 Task: Calculate sale proceeds for selling your house in Los Angeles.
Action: Mouse moved to (703, 124)
Screenshot: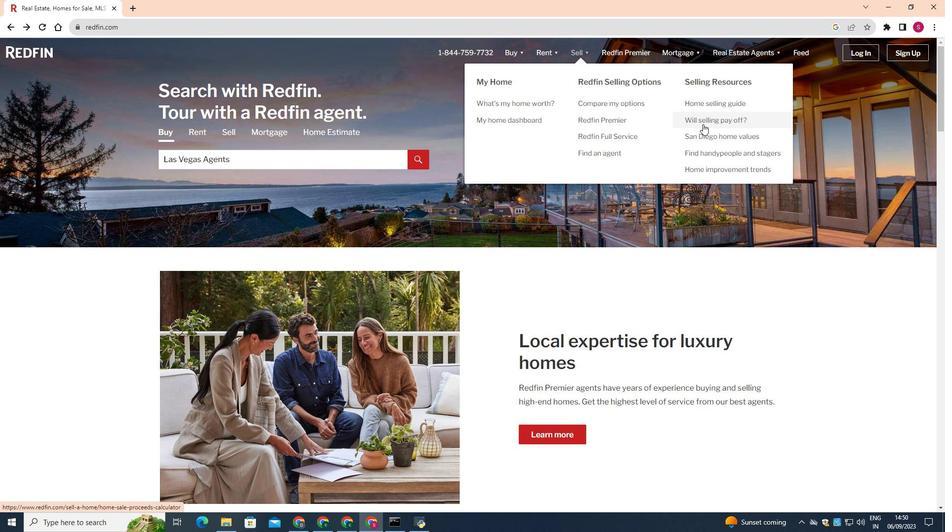 
Action: Mouse pressed left at (703, 124)
Screenshot: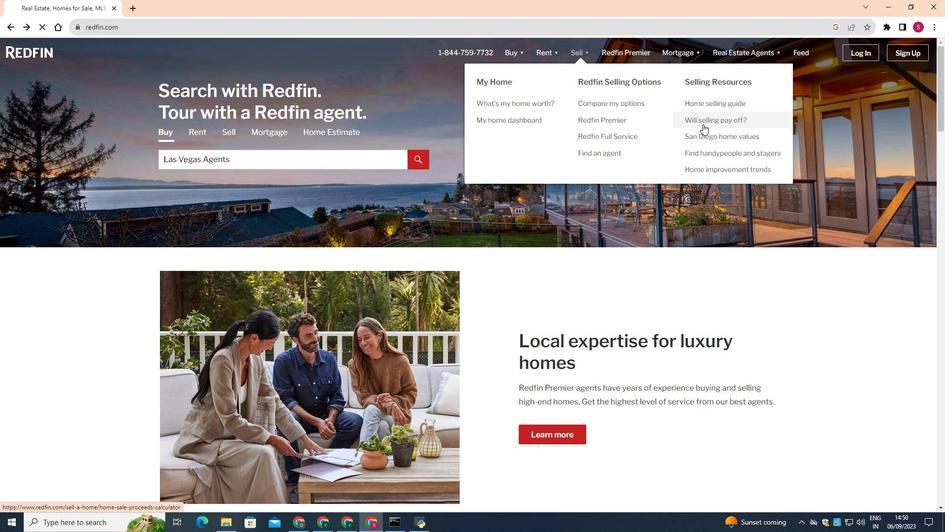 
Action: Mouse moved to (200, 223)
Screenshot: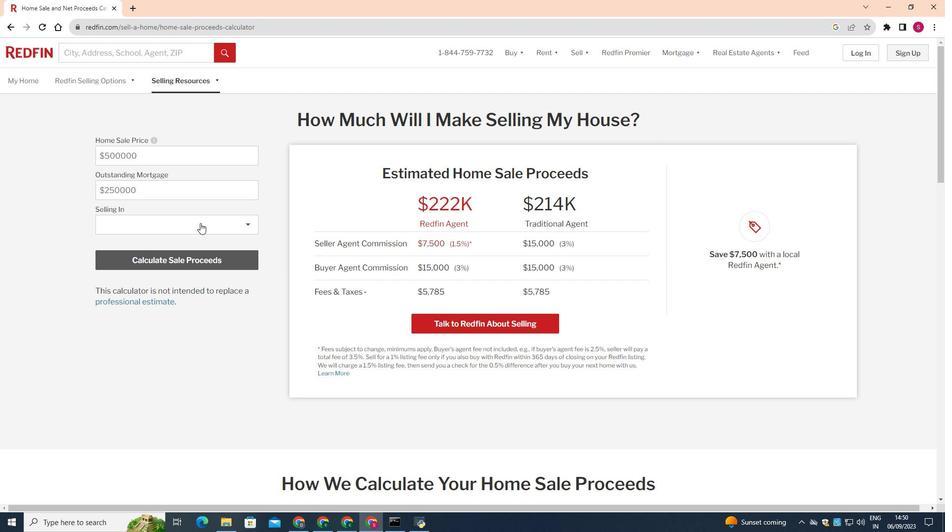 
Action: Mouse pressed left at (200, 223)
Screenshot: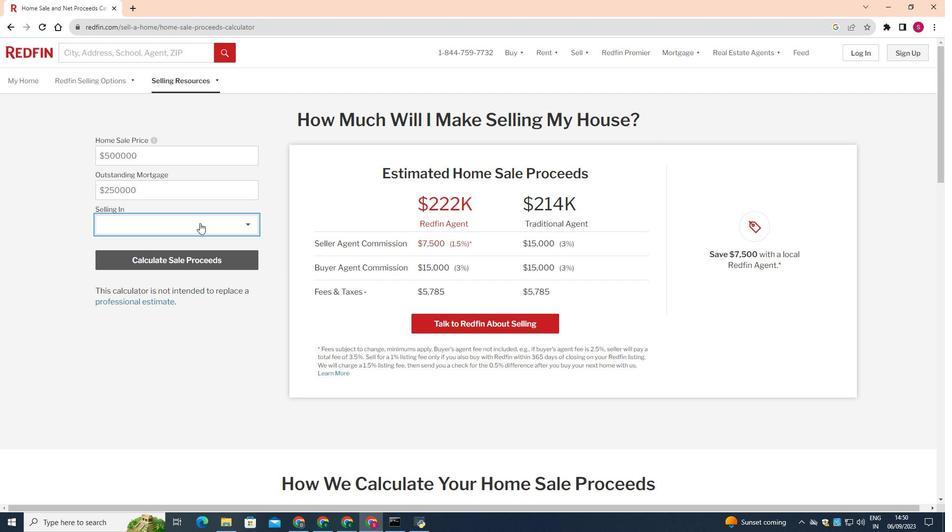 
Action: Mouse moved to (180, 283)
Screenshot: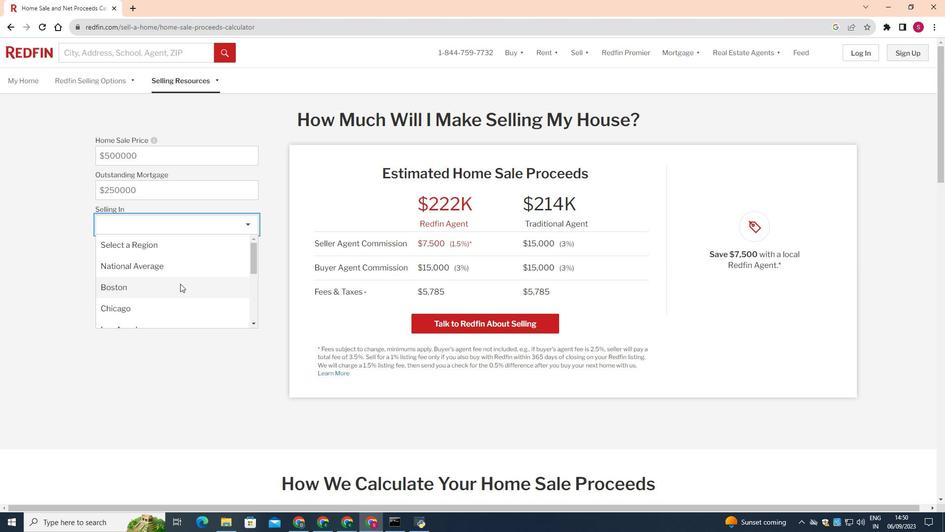 
Action: Mouse scrolled (180, 283) with delta (0, 0)
Screenshot: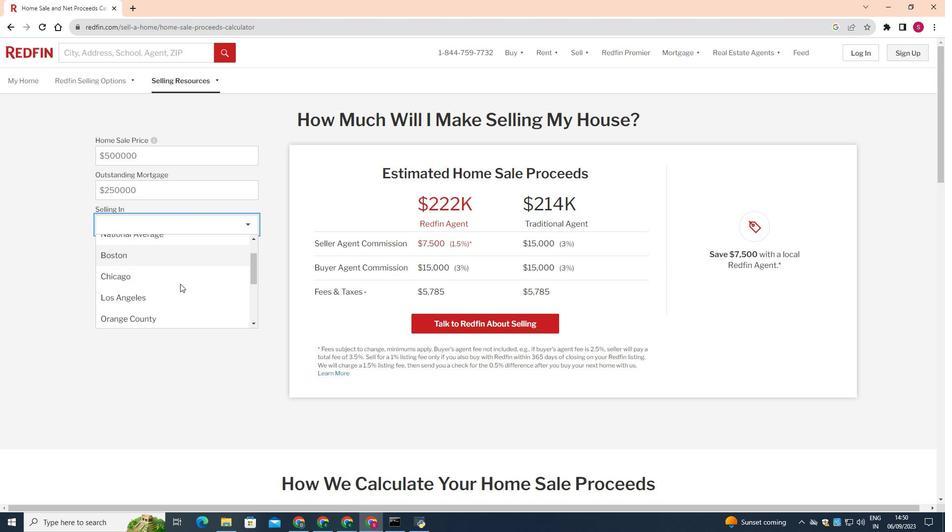 
Action: Mouse scrolled (180, 283) with delta (0, 0)
Screenshot: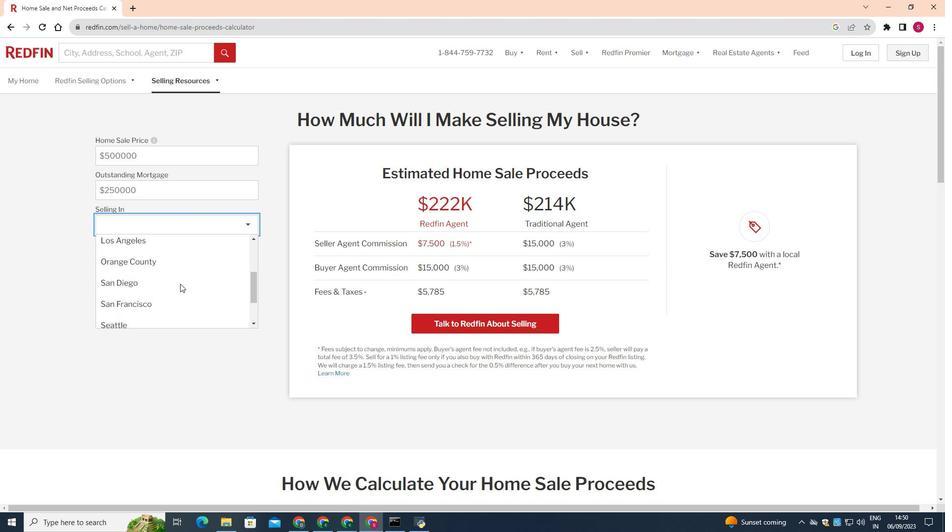 
Action: Mouse moved to (178, 276)
Screenshot: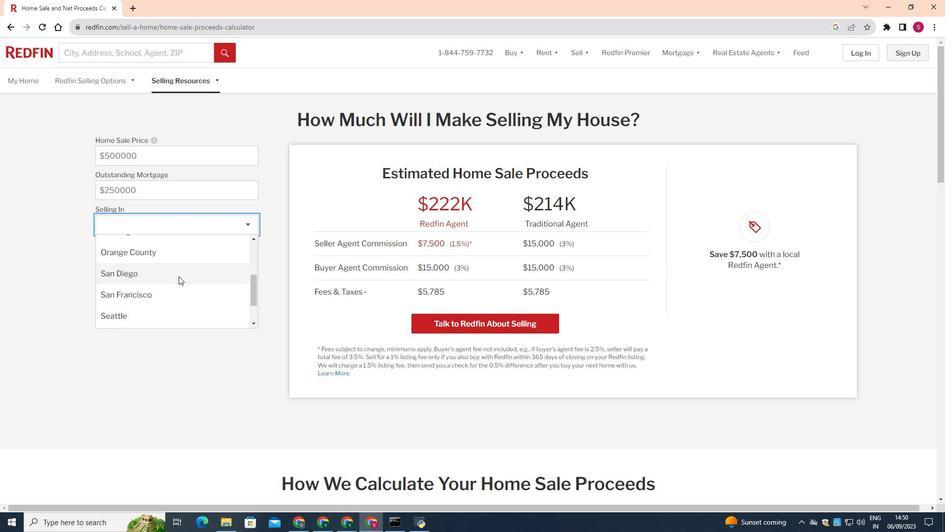 
Action: Mouse scrolled (178, 276) with delta (0, 0)
Screenshot: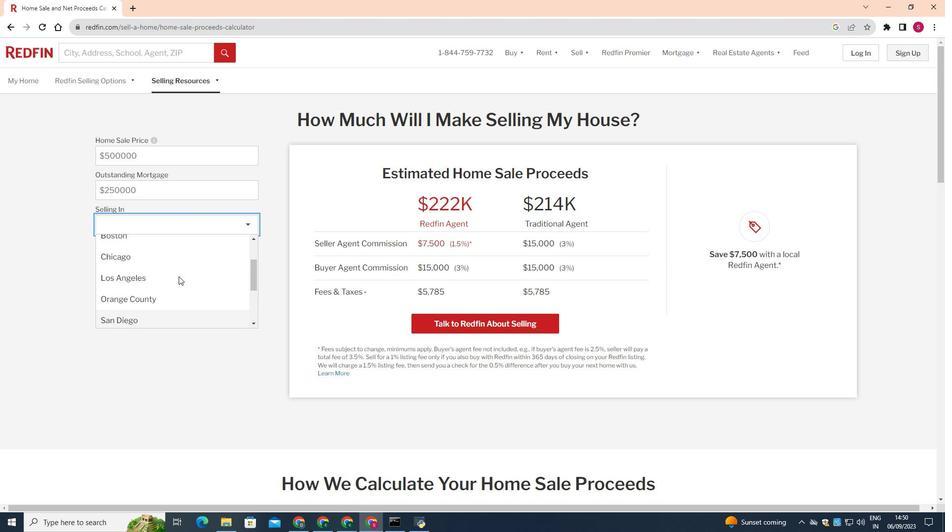 
Action: Mouse moved to (165, 280)
Screenshot: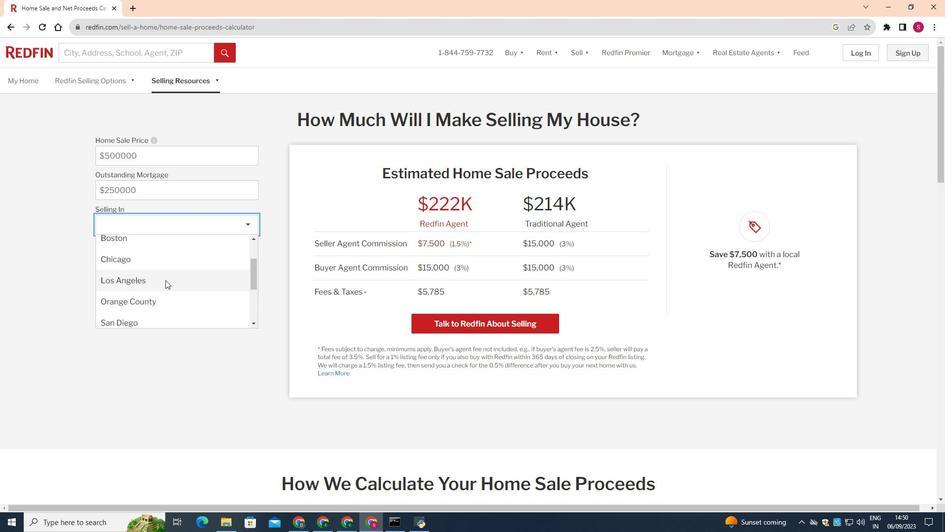 
Action: Mouse pressed left at (165, 280)
Screenshot: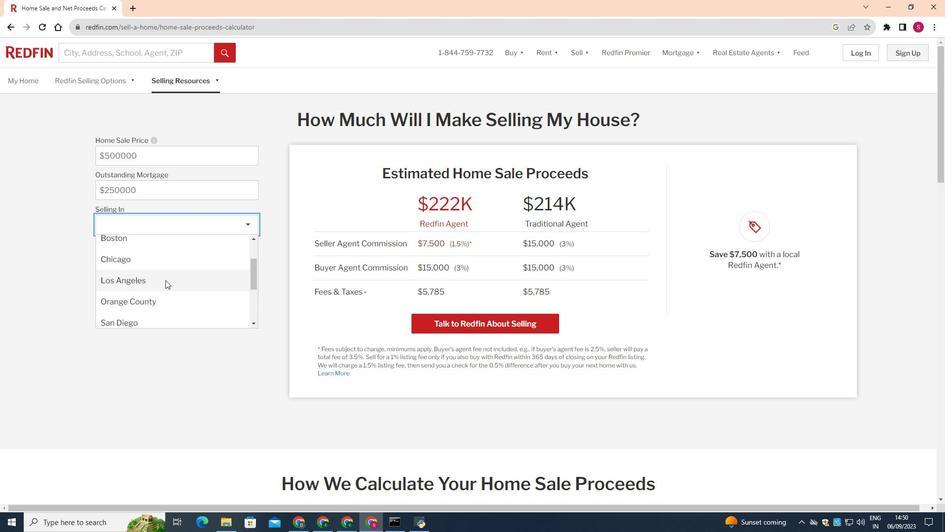 
Action: Mouse moved to (211, 256)
Screenshot: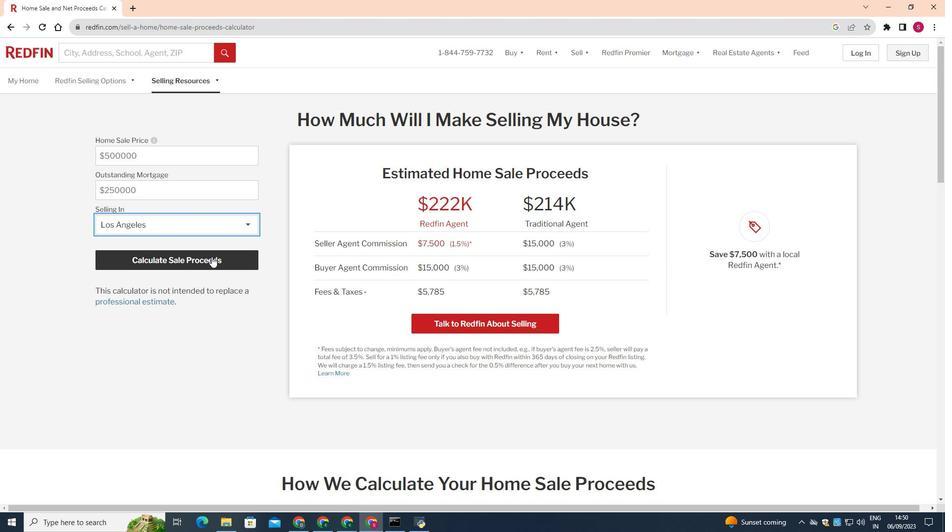 
Action: Mouse pressed left at (211, 256)
Screenshot: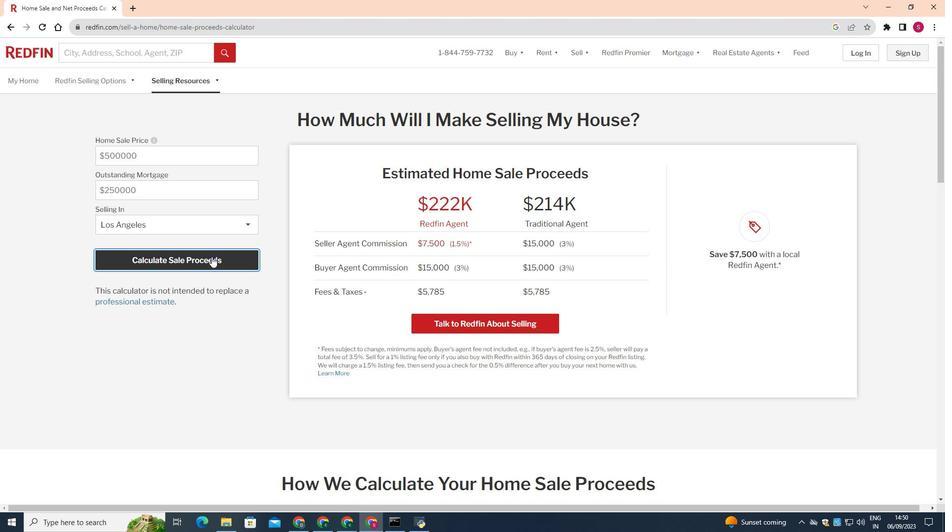 
